 Task: Sort cards by the board.
Action: Mouse moved to (1391, 72)
Screenshot: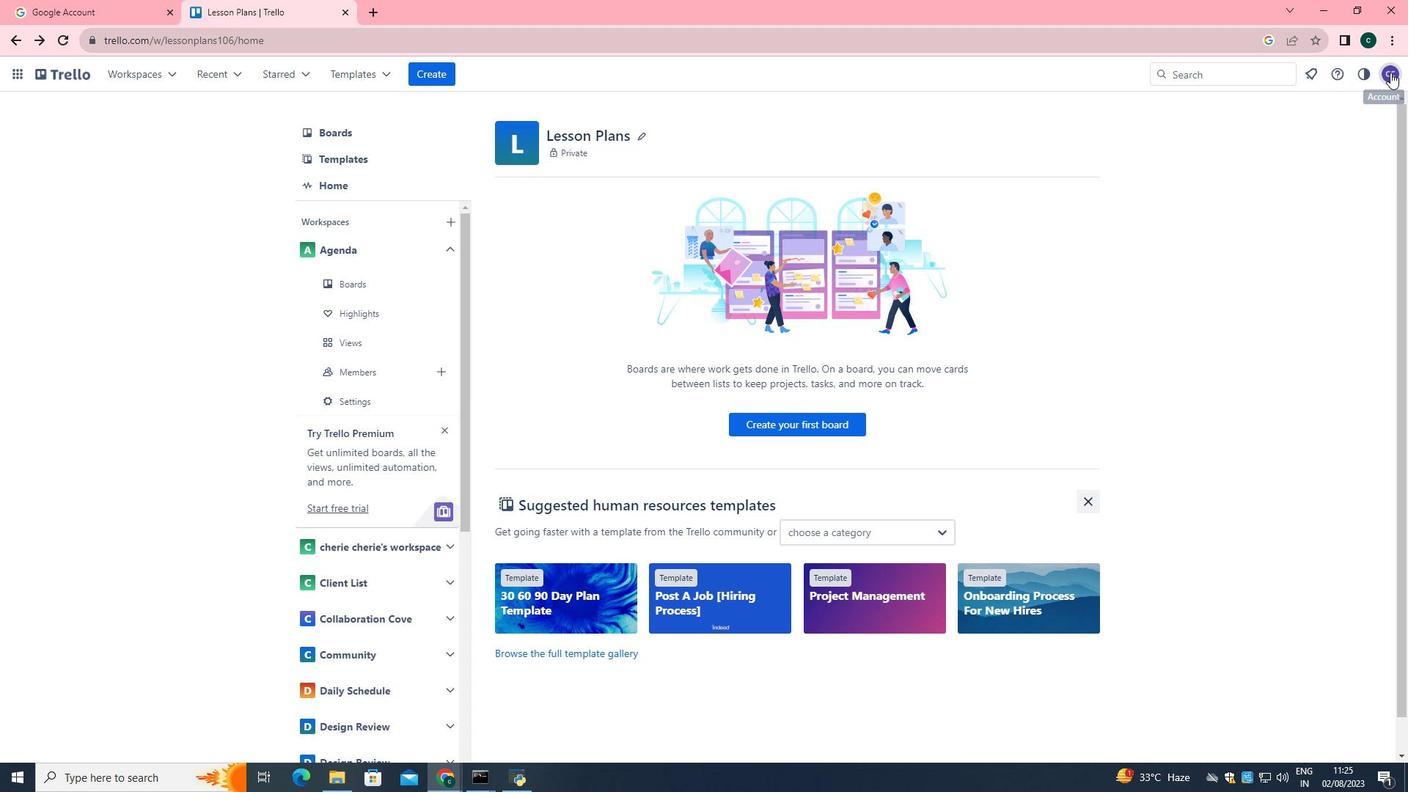
Action: Mouse pressed left at (1391, 72)
Screenshot: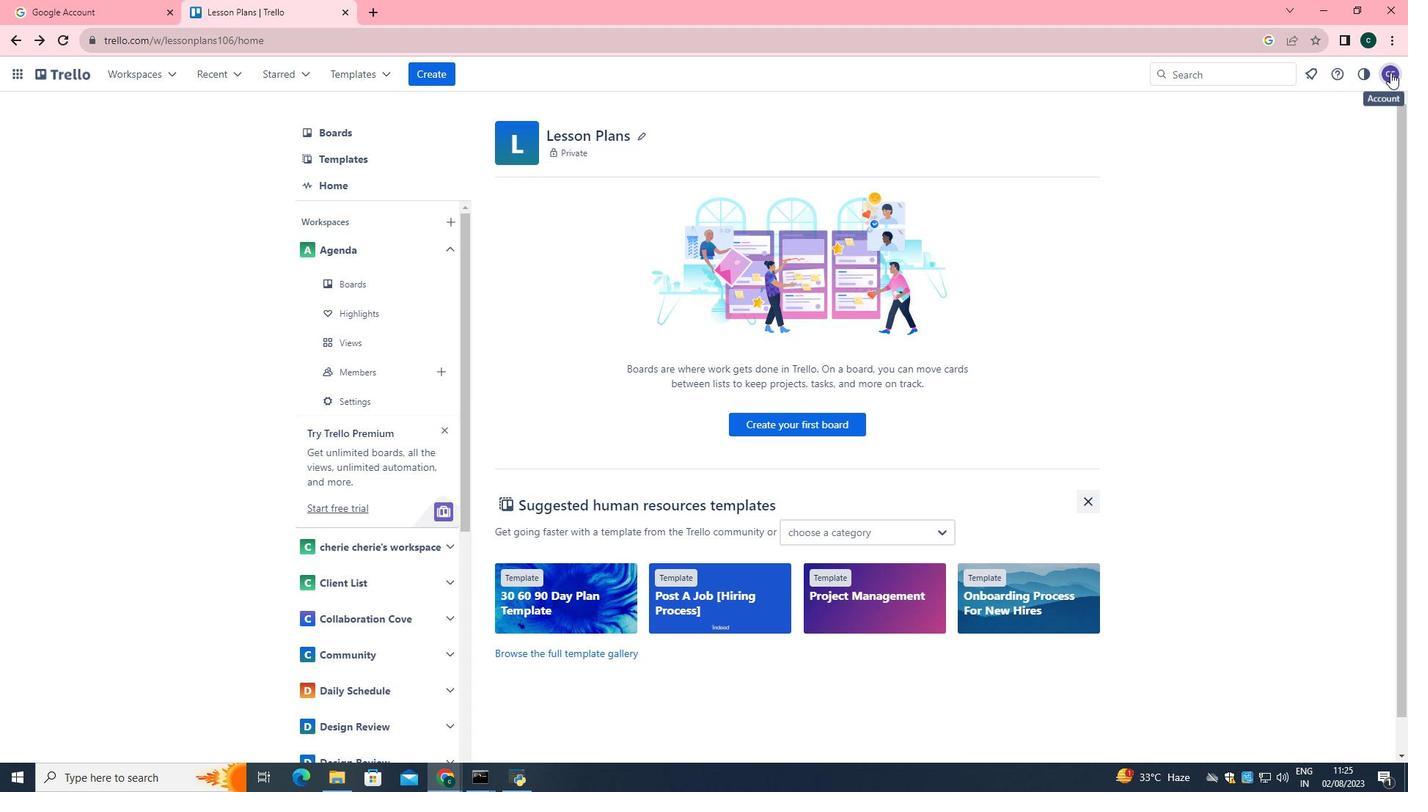 
Action: Mouse moved to (1297, 326)
Screenshot: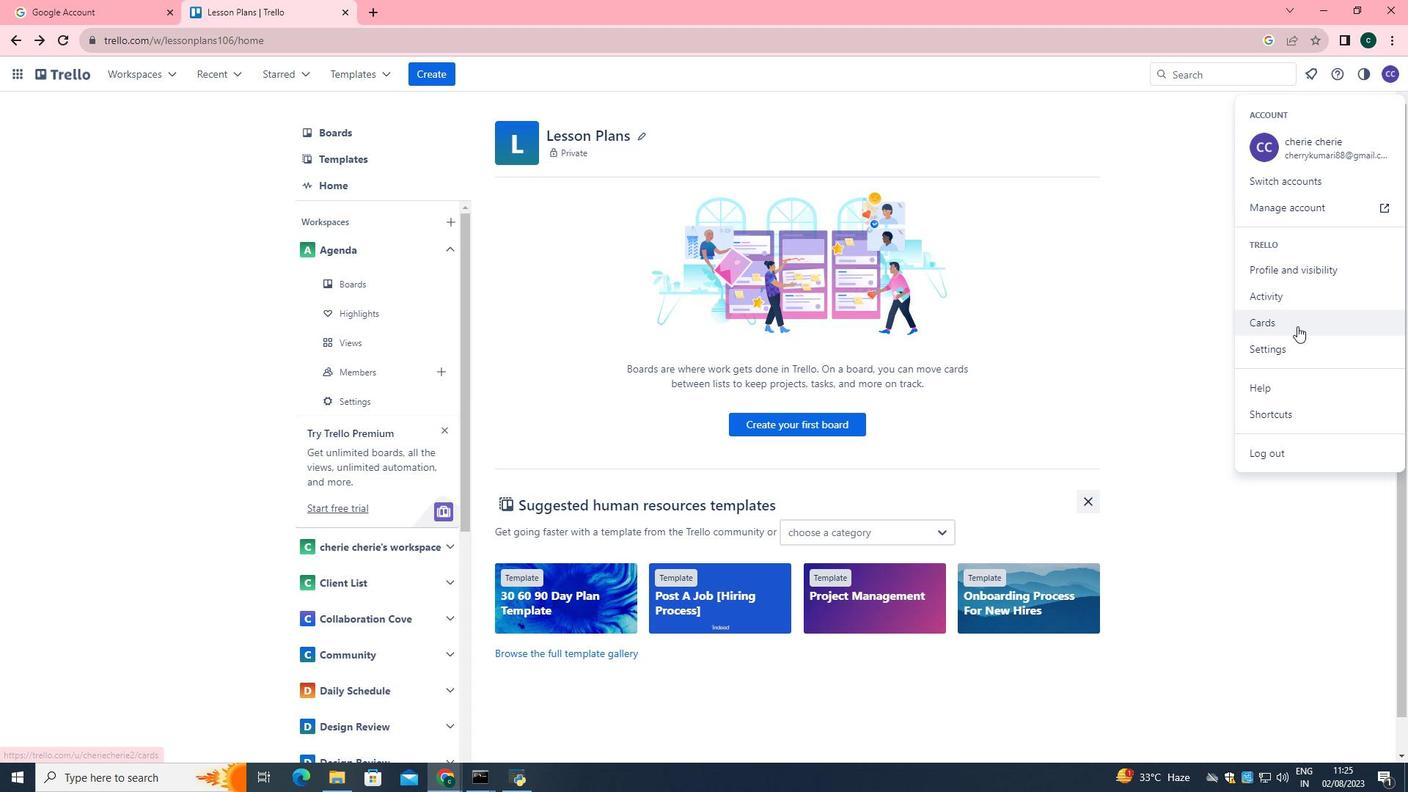 
Action: Mouse pressed left at (1297, 326)
Screenshot: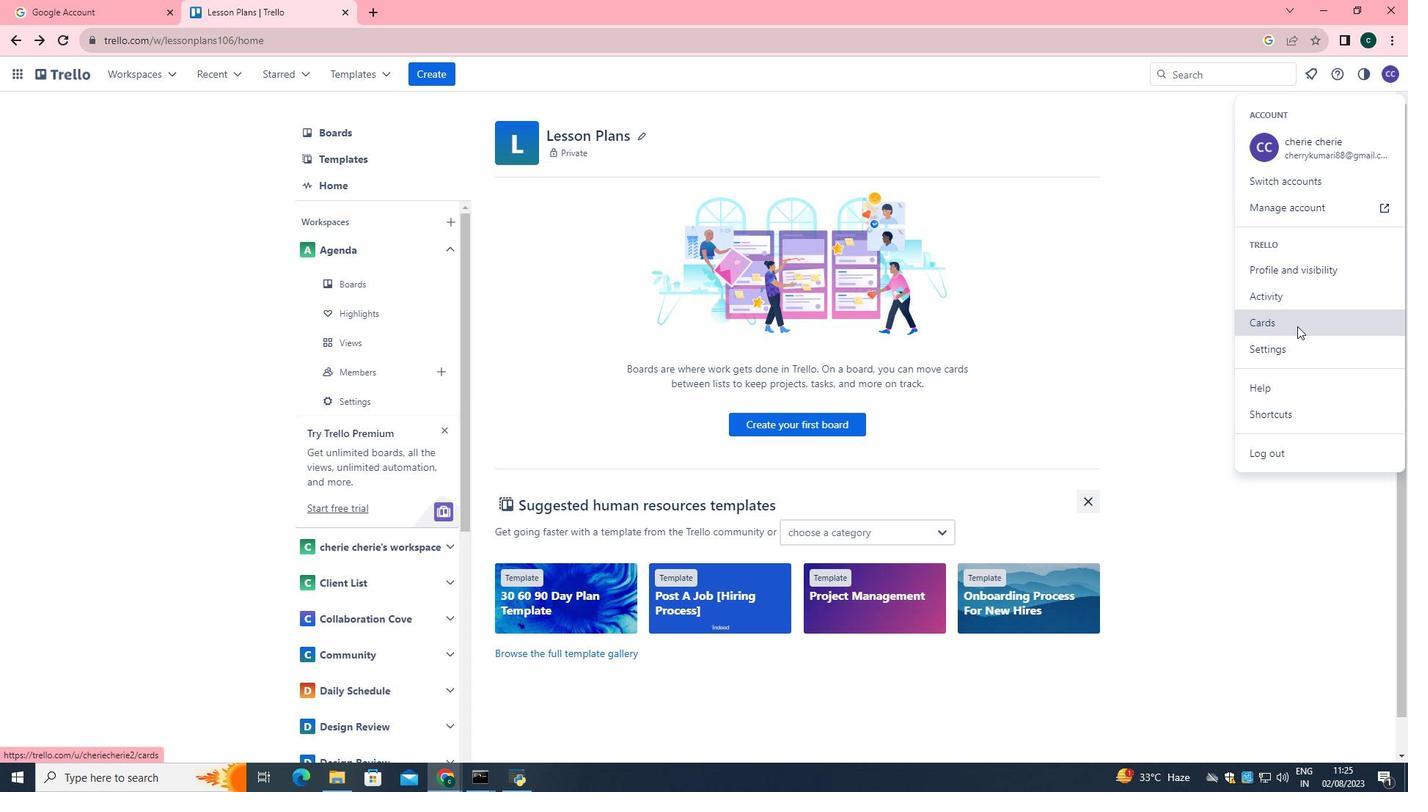 
Action: Mouse moved to (502, 256)
Screenshot: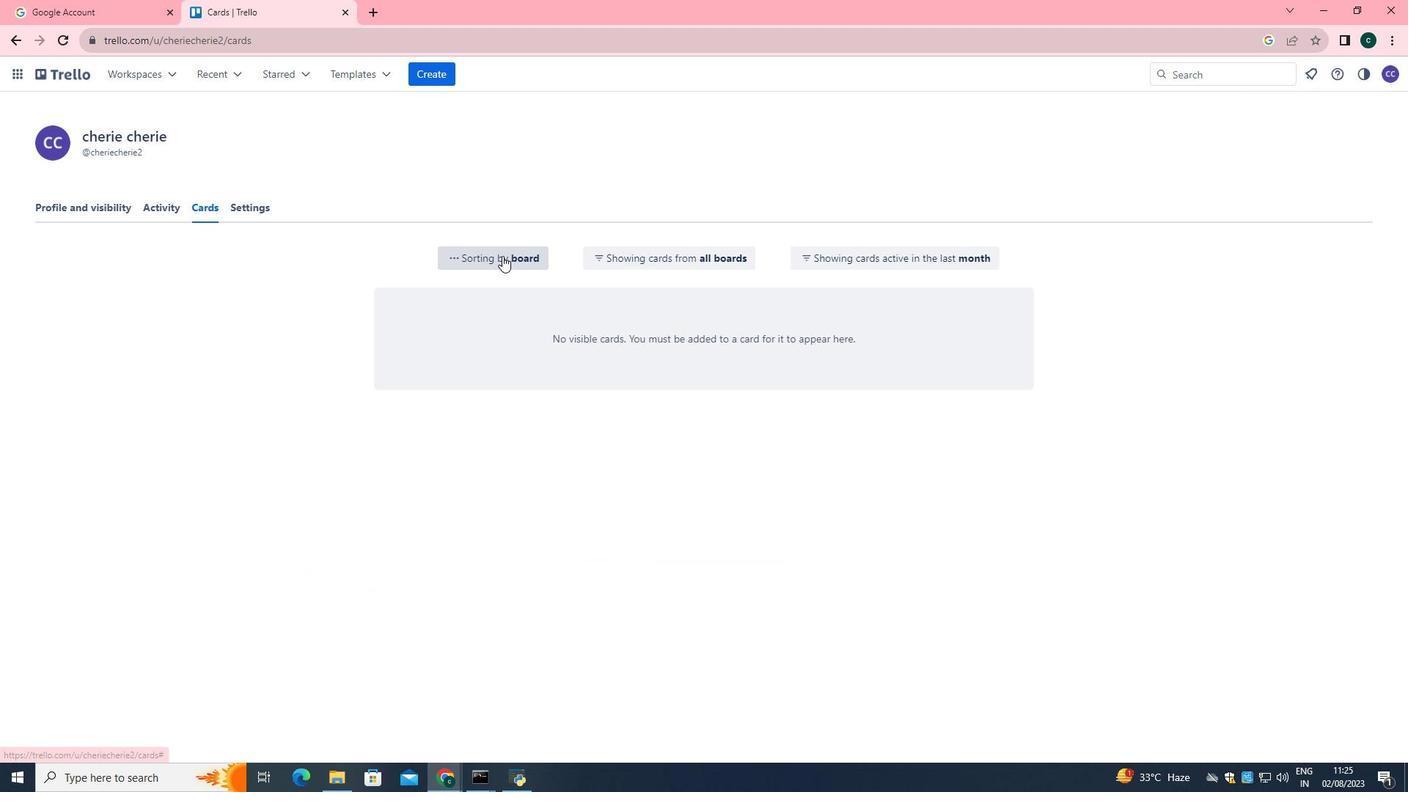 
Action: Mouse pressed left at (502, 256)
Screenshot: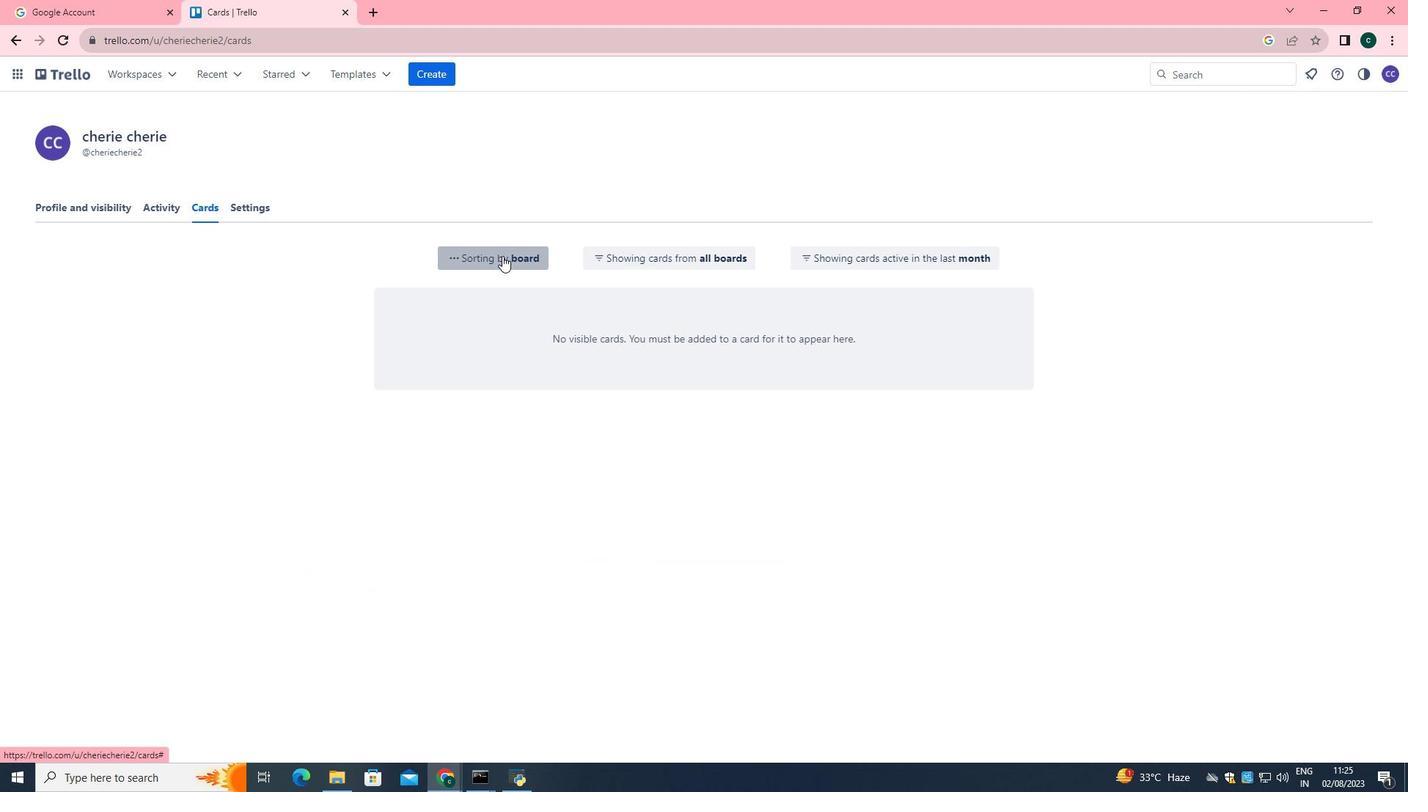 
Action: Mouse moved to (505, 316)
Screenshot: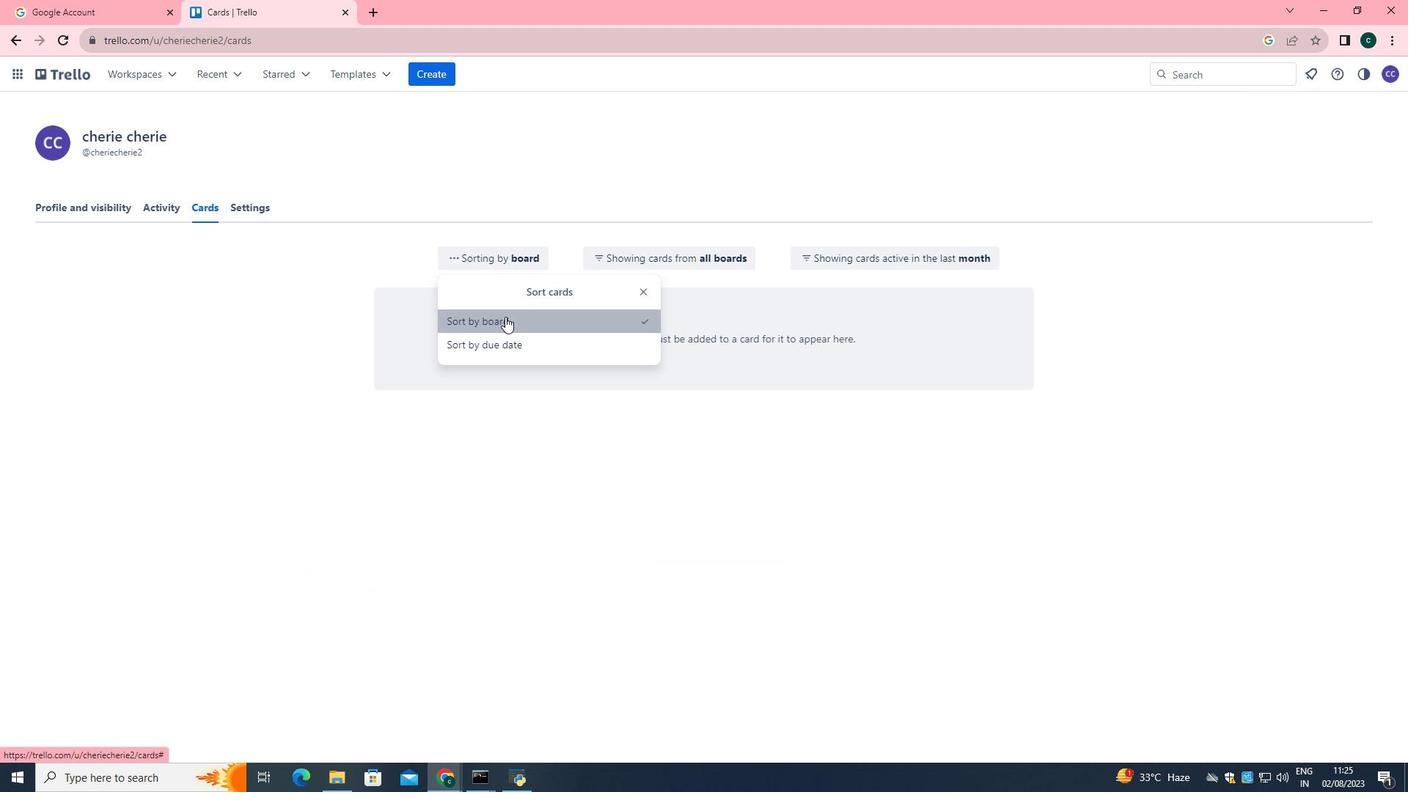 
Action: Mouse pressed left at (505, 316)
Screenshot: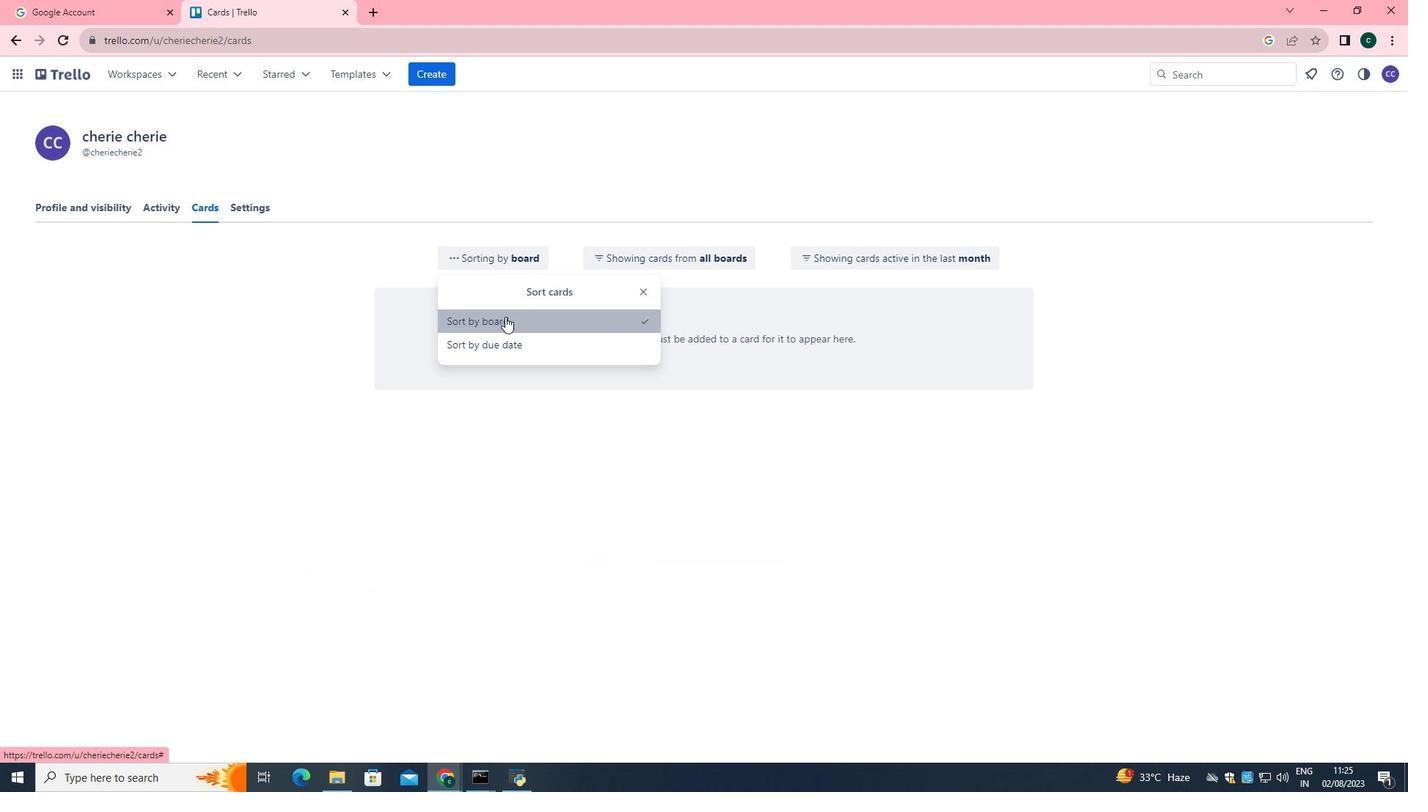 
